 Task: Add a column "Solved date".
Action: Mouse moved to (316, 326)
Screenshot: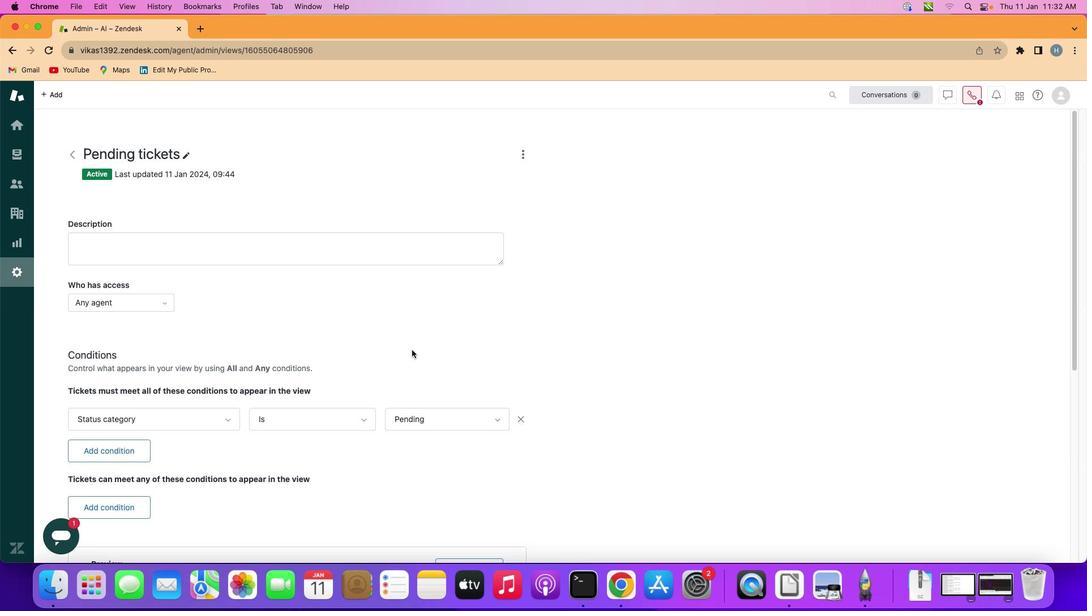 
Action: Mouse scrolled (316, 326) with delta (122, 252)
Screenshot: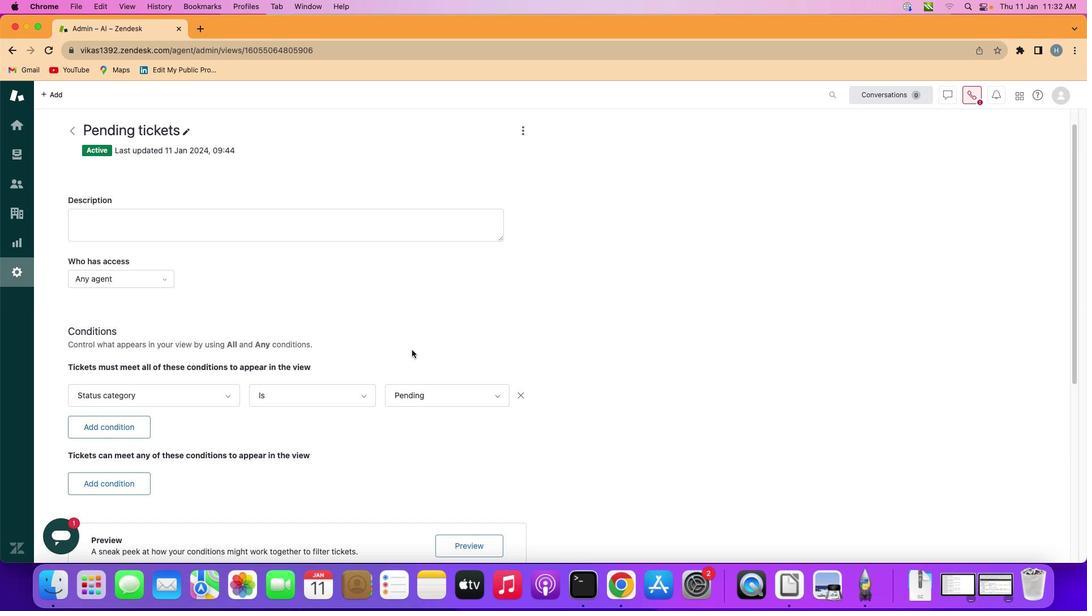 
Action: Mouse scrolled (316, 326) with delta (122, 252)
Screenshot: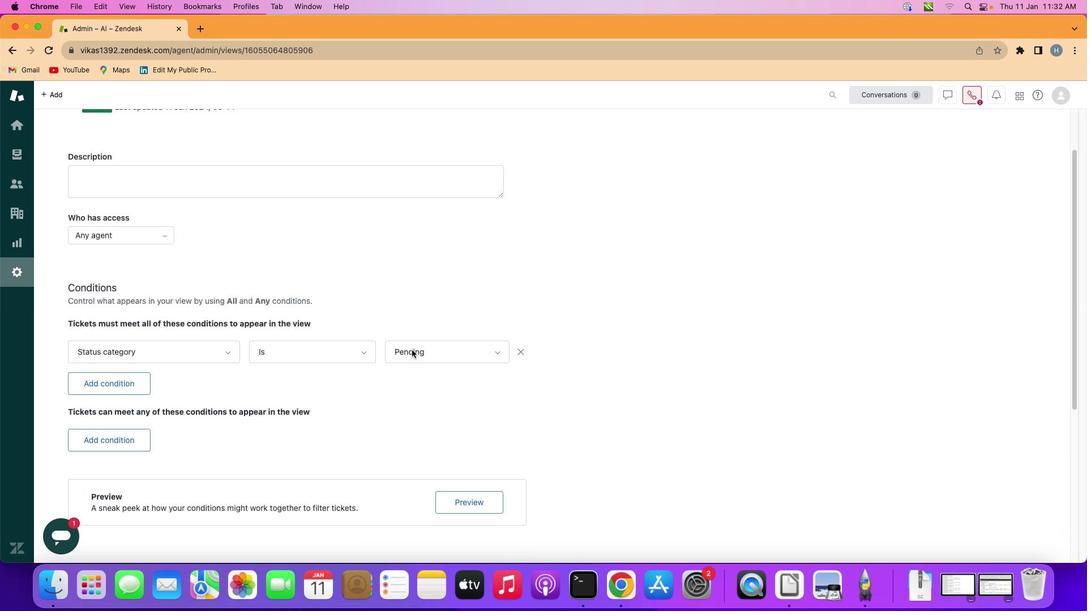 
Action: Mouse scrolled (316, 326) with delta (122, 252)
Screenshot: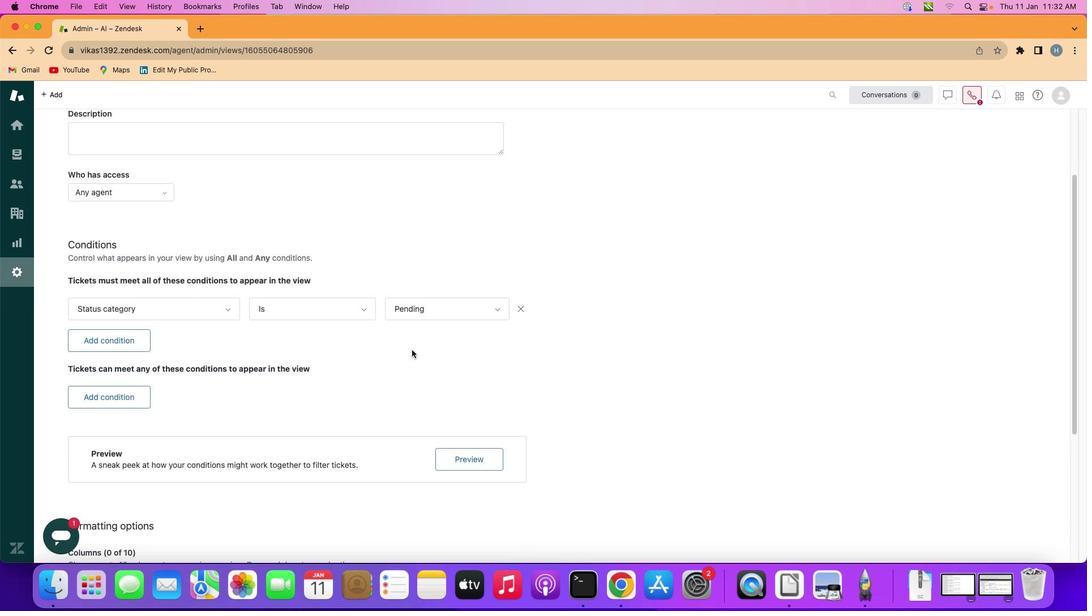 
Action: Mouse scrolled (316, 326) with delta (122, 252)
Screenshot: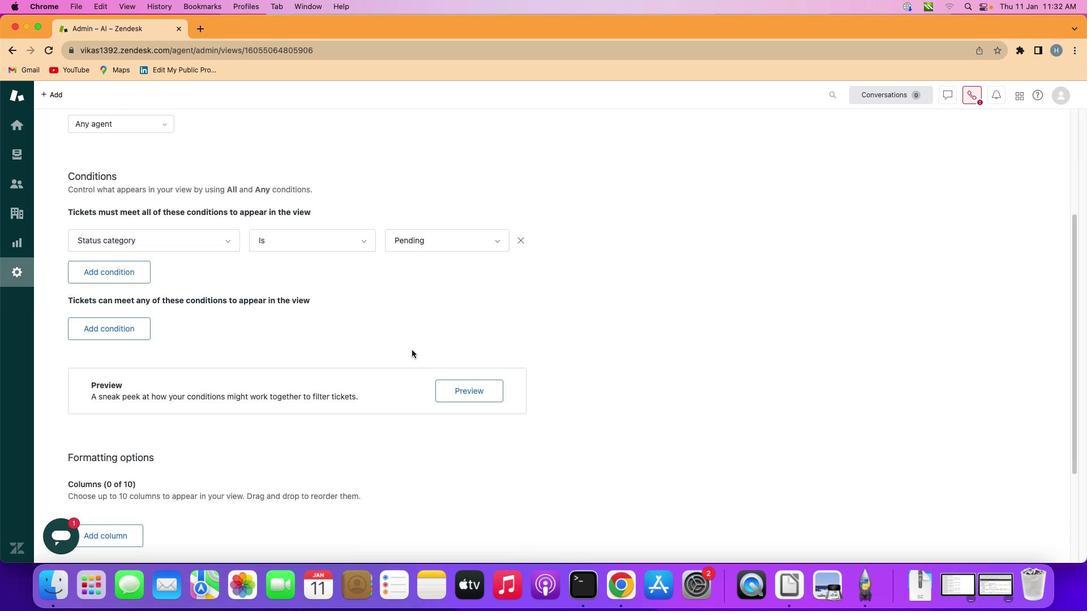 
Action: Mouse scrolled (316, 326) with delta (122, 251)
Screenshot: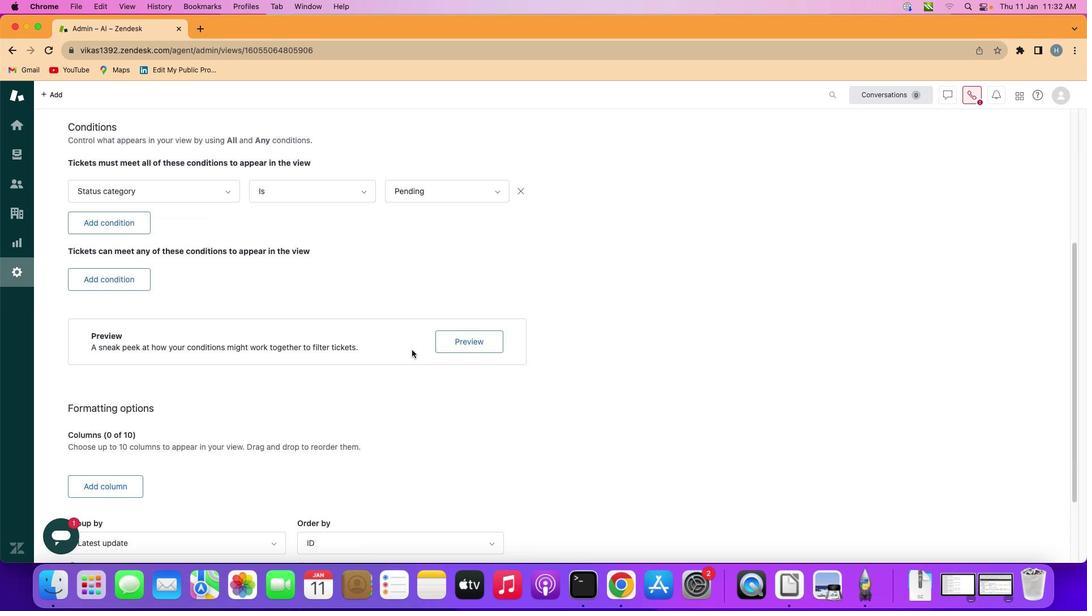 
Action: Mouse scrolled (316, 326) with delta (122, 252)
Screenshot: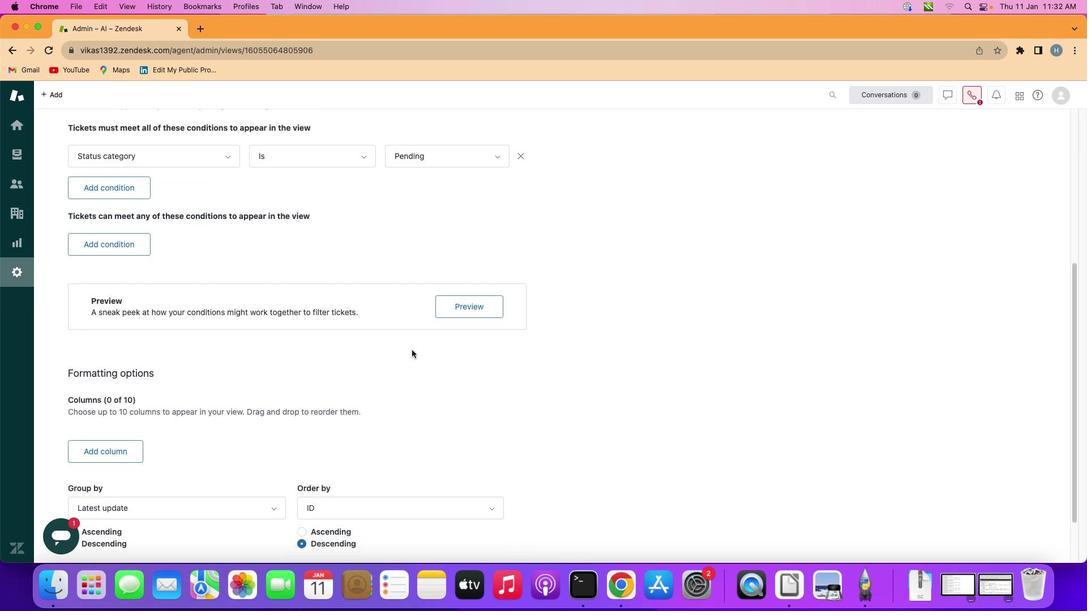 
Action: Mouse moved to (316, 326)
Screenshot: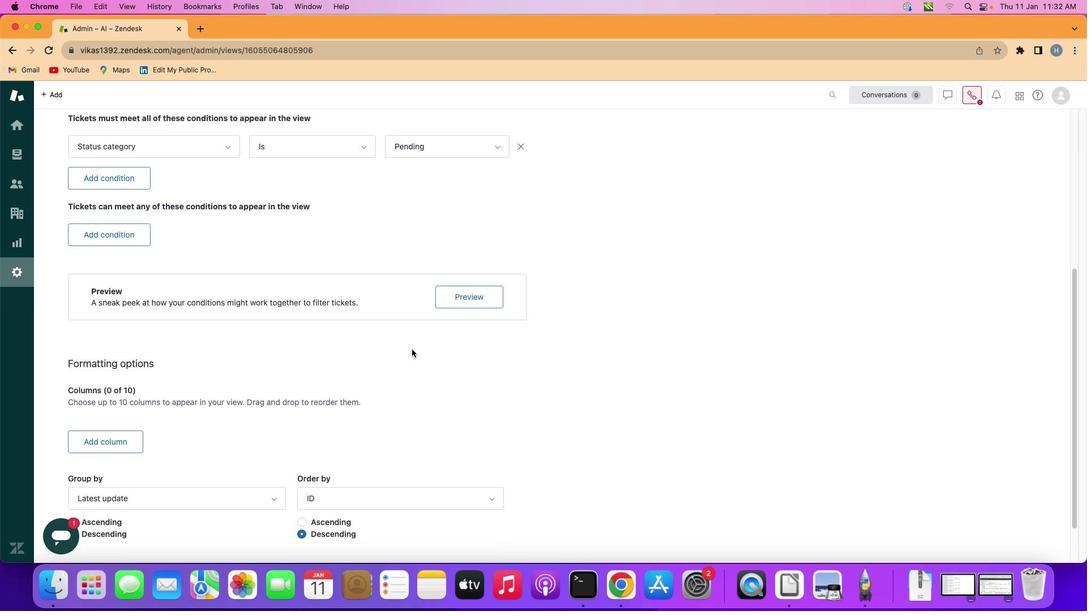 
Action: Mouse scrolled (316, 326) with delta (122, 252)
Screenshot: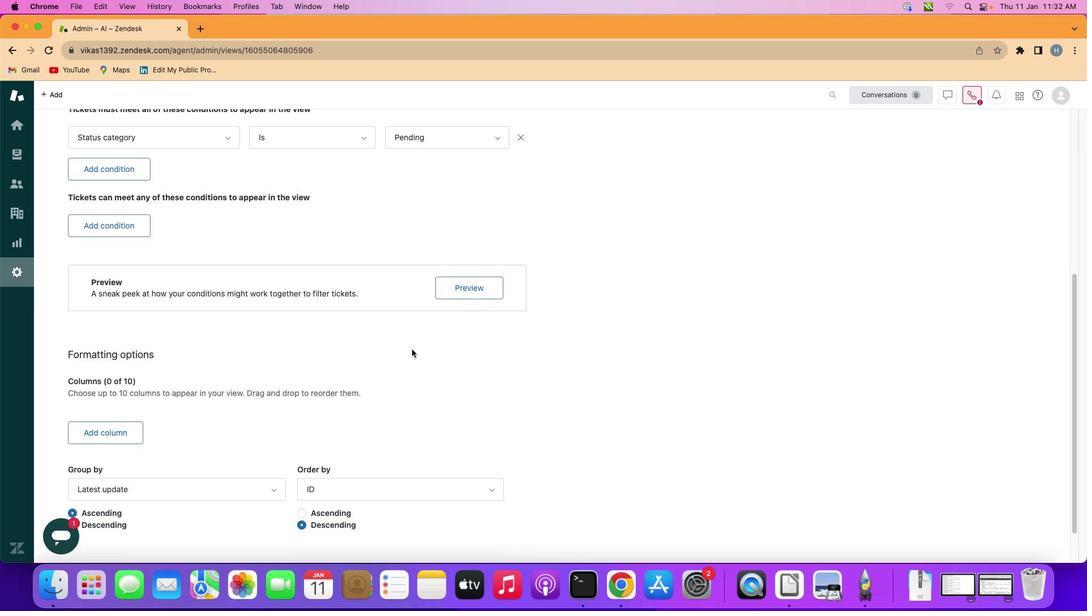 
Action: Mouse scrolled (316, 326) with delta (122, 252)
Screenshot: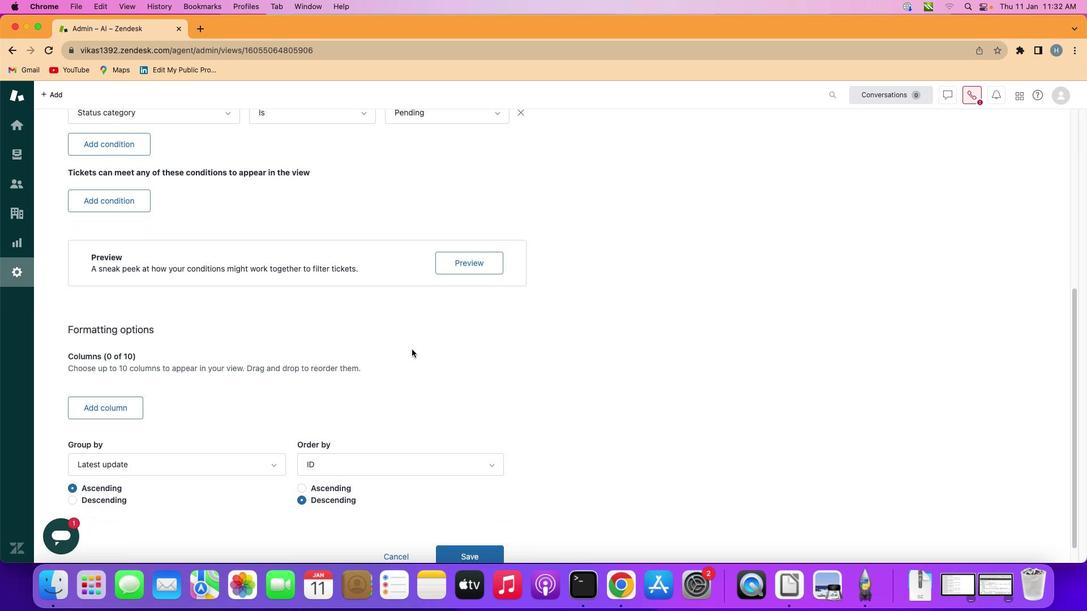 
Action: Mouse scrolled (316, 326) with delta (122, 252)
Screenshot: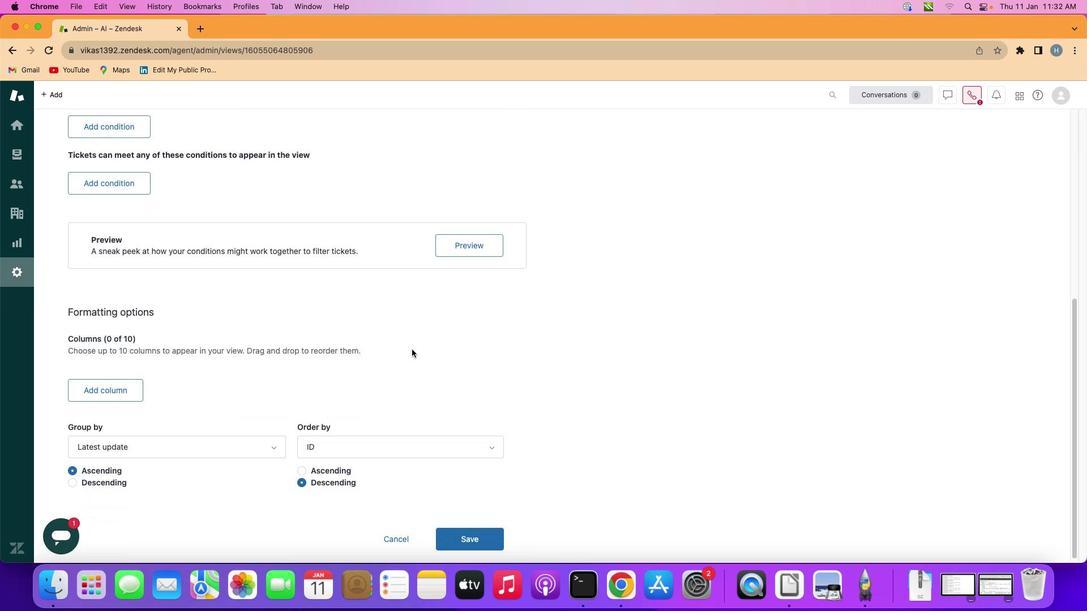 
Action: Mouse scrolled (316, 326) with delta (122, 252)
Screenshot: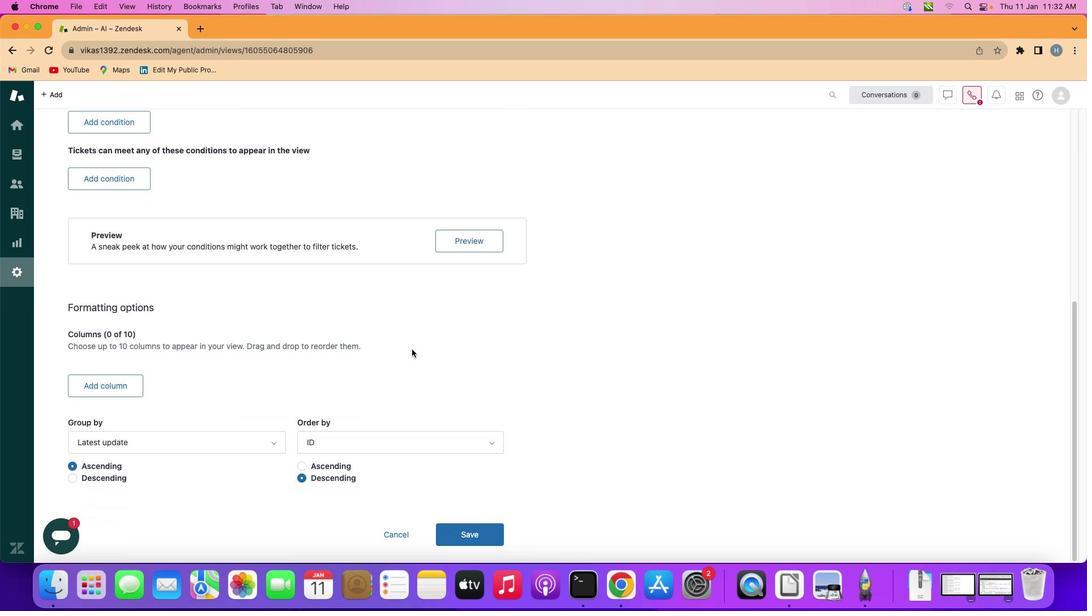 
Action: Mouse moved to (173, 334)
Screenshot: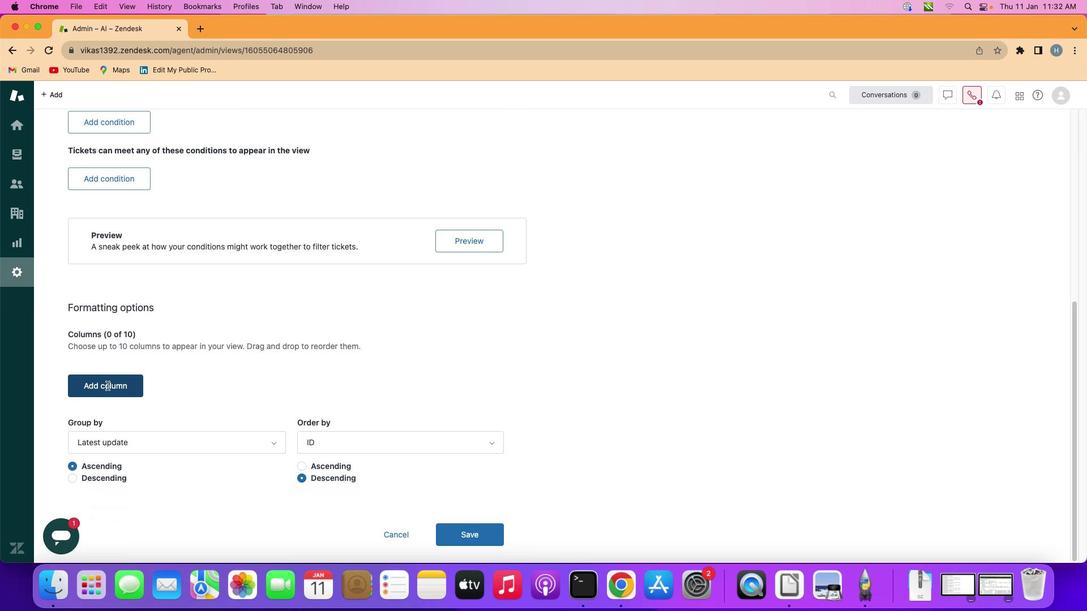 
Action: Mouse pressed left at (173, 334)
Screenshot: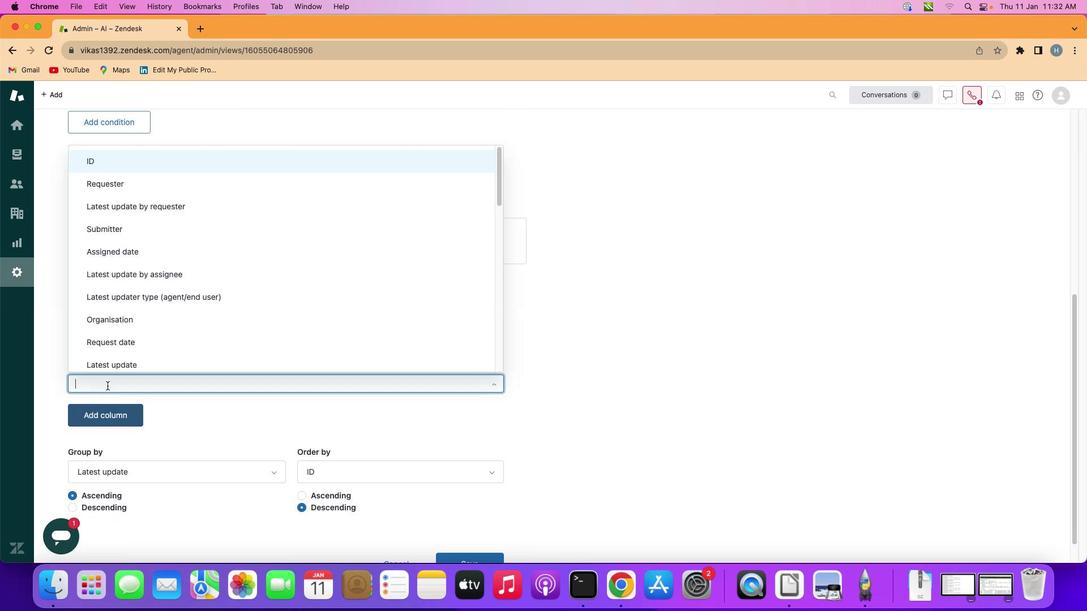
Action: Mouse moved to (227, 314)
Screenshot: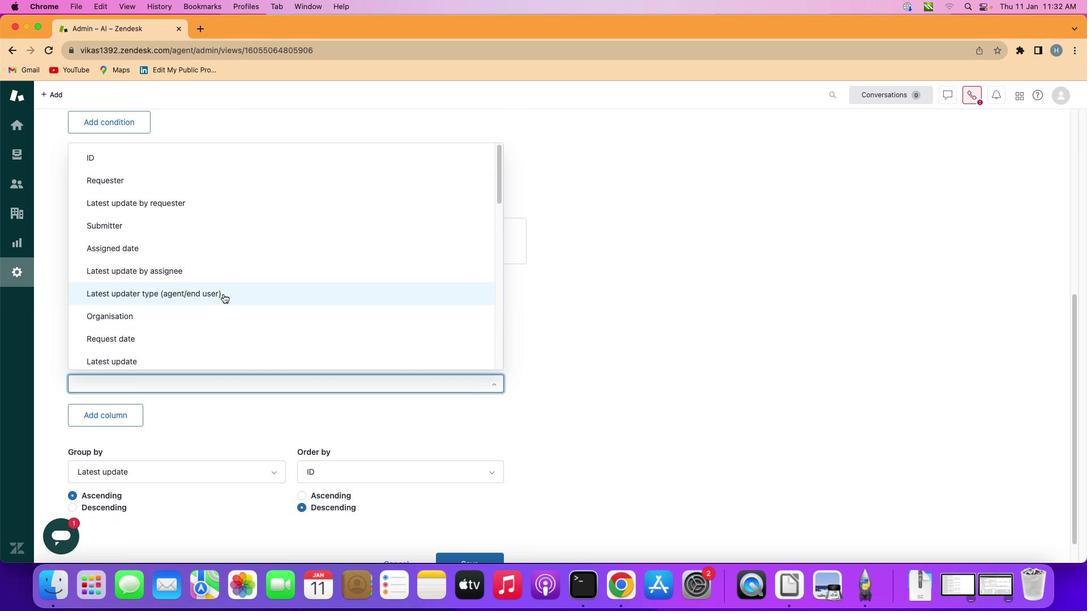 
Action: Mouse scrolled (227, 314) with delta (122, 252)
Screenshot: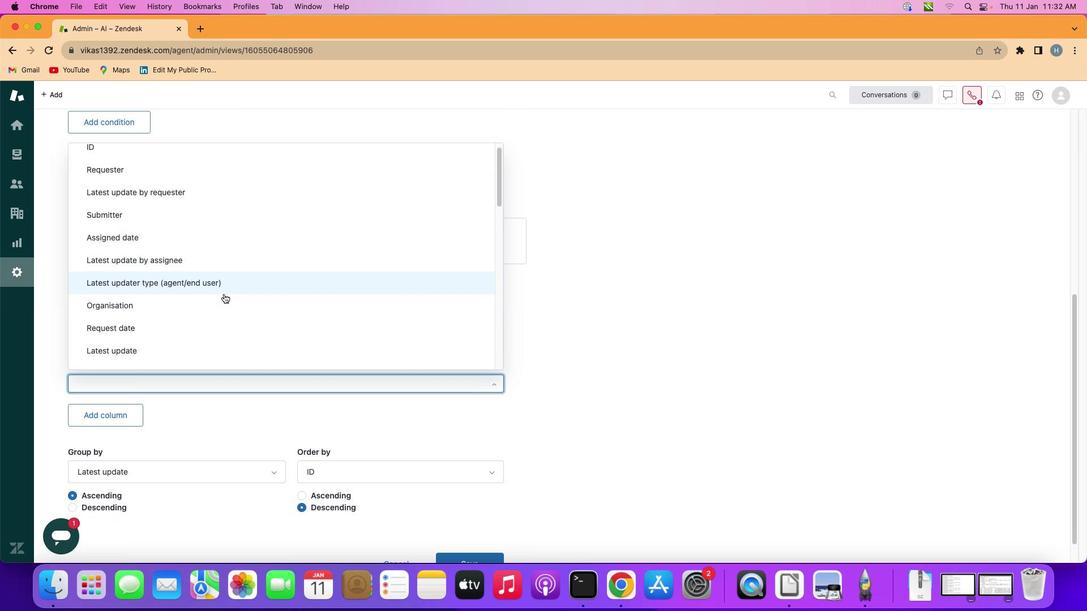
Action: Mouse scrolled (227, 314) with delta (122, 252)
Screenshot: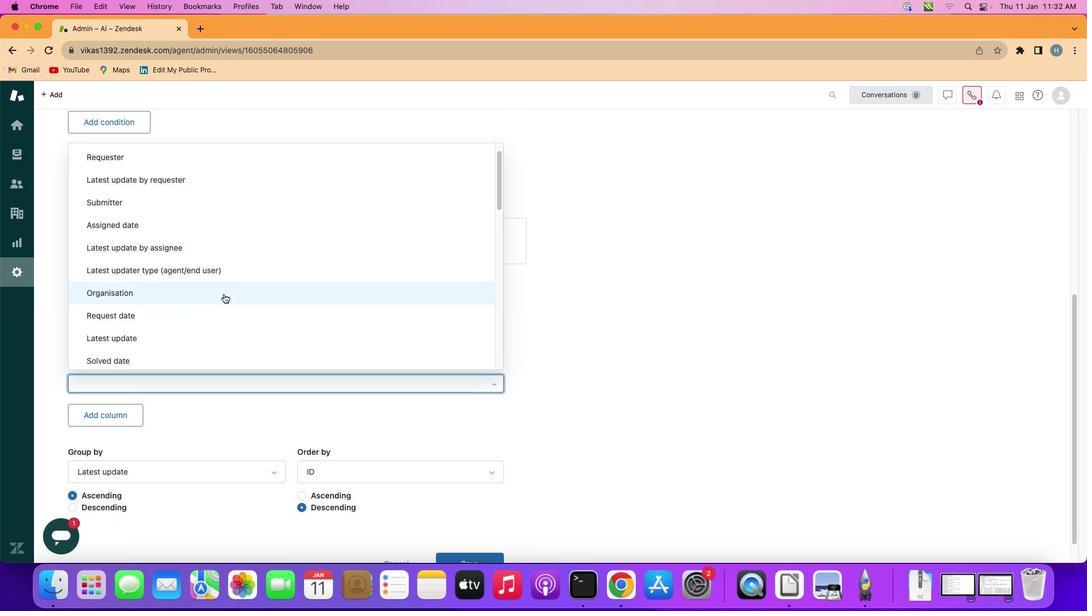 
Action: Mouse scrolled (227, 314) with delta (122, 252)
Screenshot: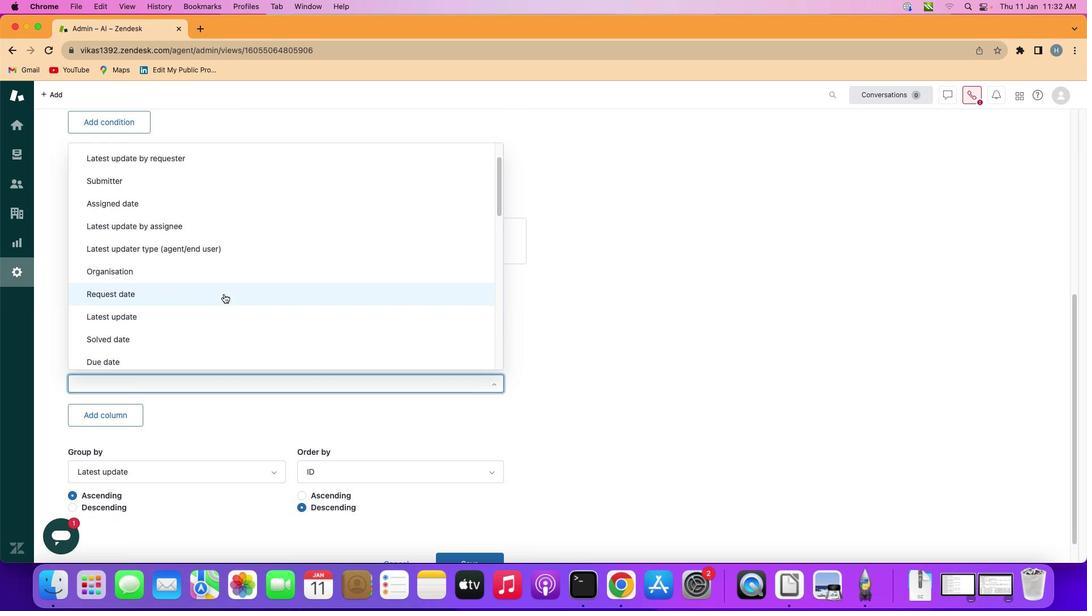 
Action: Mouse moved to (227, 314)
Screenshot: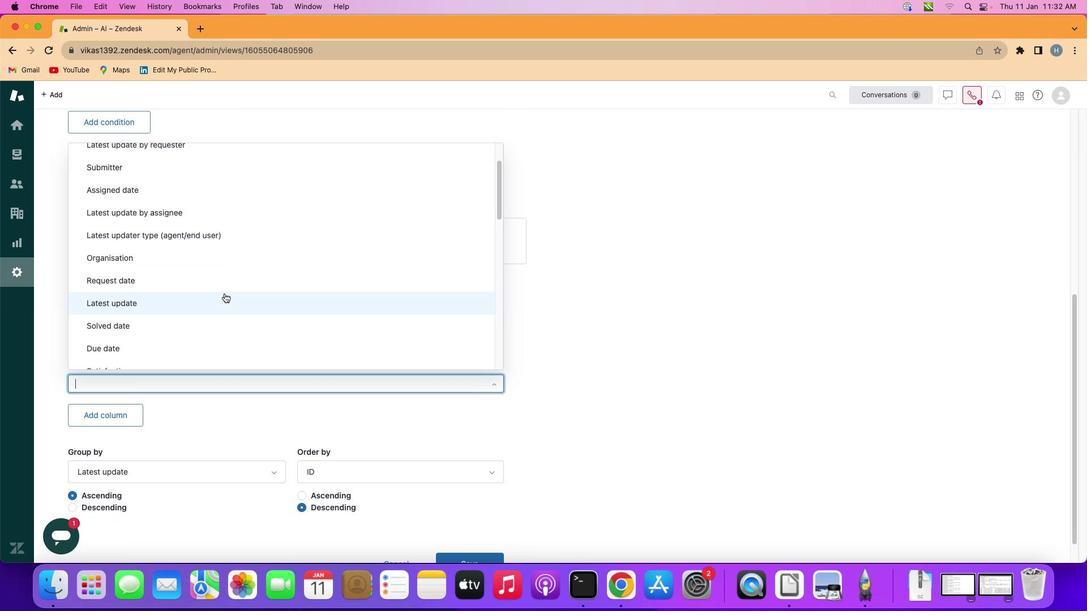 
Action: Mouse scrolled (227, 314) with delta (122, 252)
Screenshot: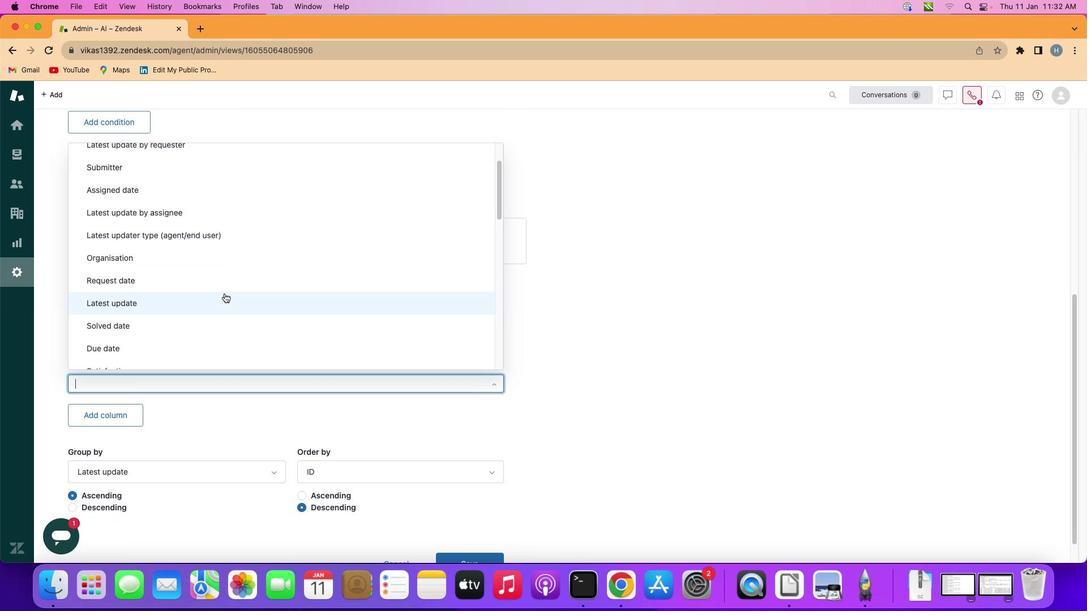 
Action: Mouse moved to (220, 320)
Screenshot: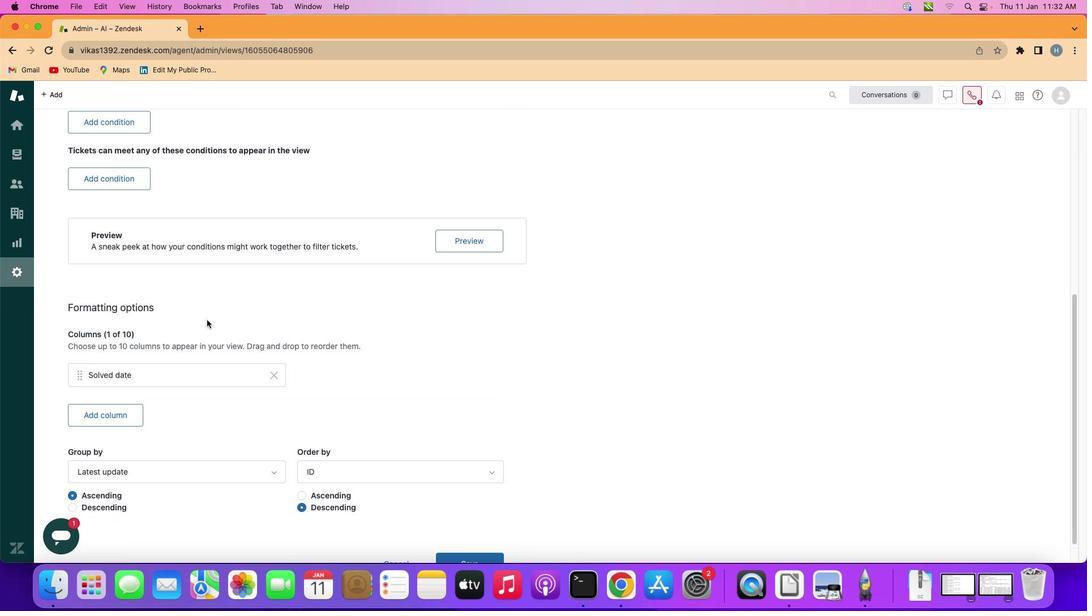 
Action: Mouse pressed left at (220, 320)
Screenshot: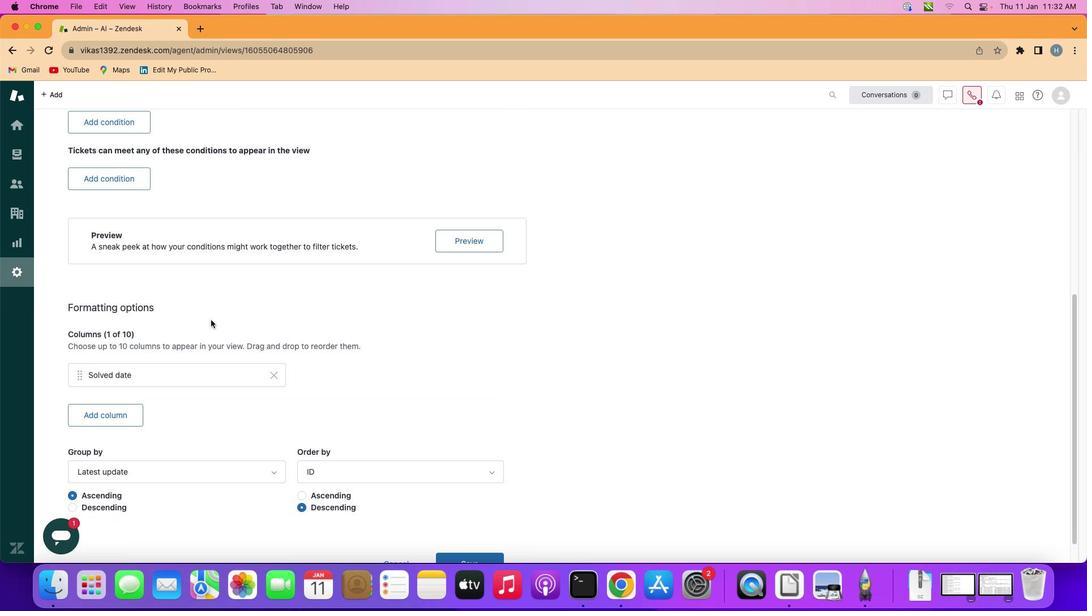 
Action: Mouse moved to (228, 319)
Screenshot: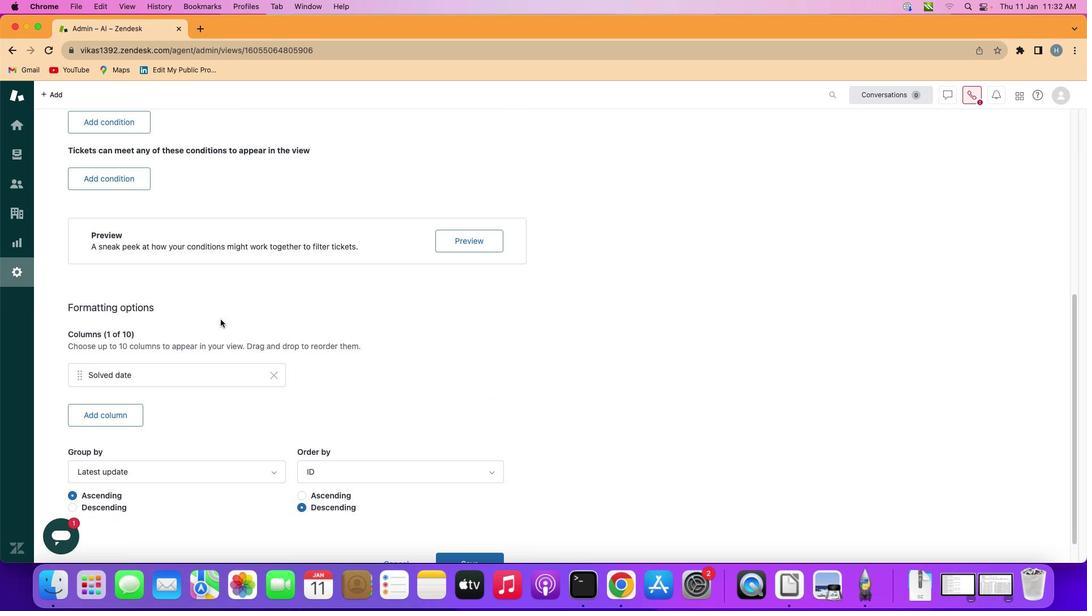 
